 Task: select a rule when list CRM implementation has exactly cards.
Action: Mouse moved to (1142, 95)
Screenshot: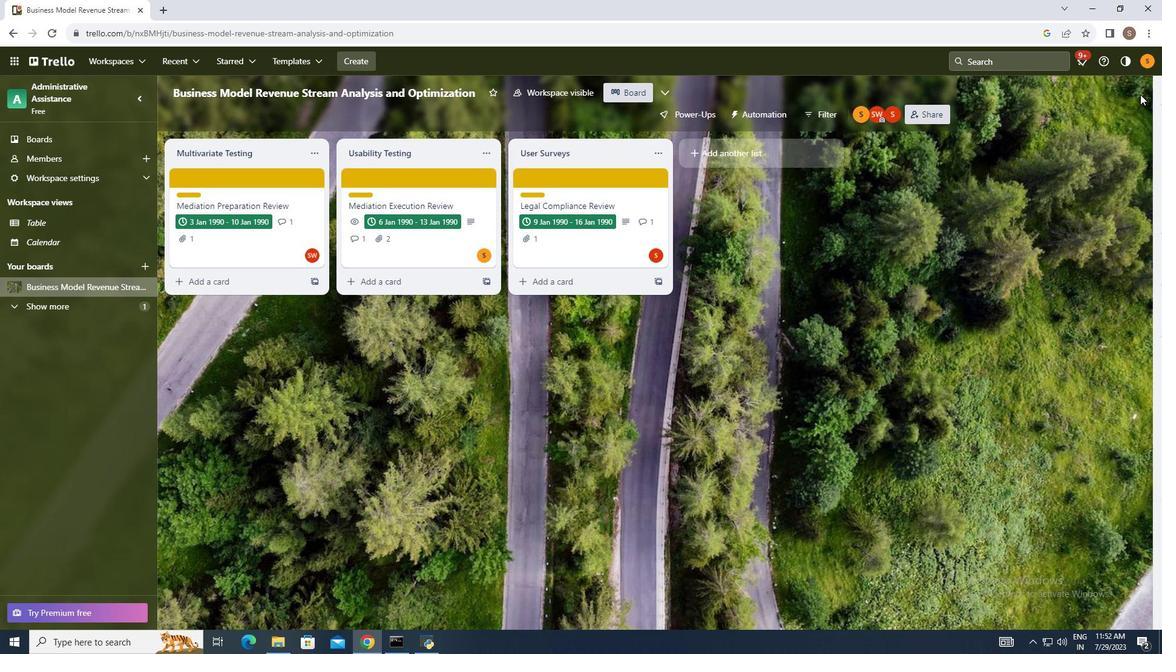 
Action: Mouse pressed left at (1142, 95)
Screenshot: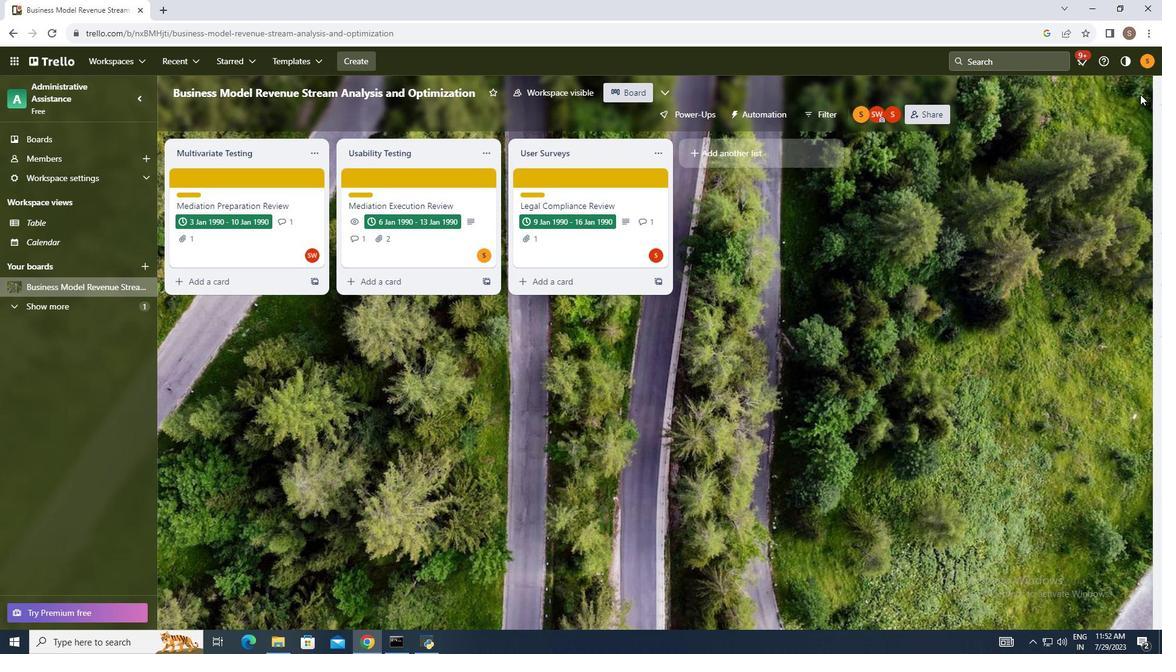 
Action: Mouse moved to (1021, 258)
Screenshot: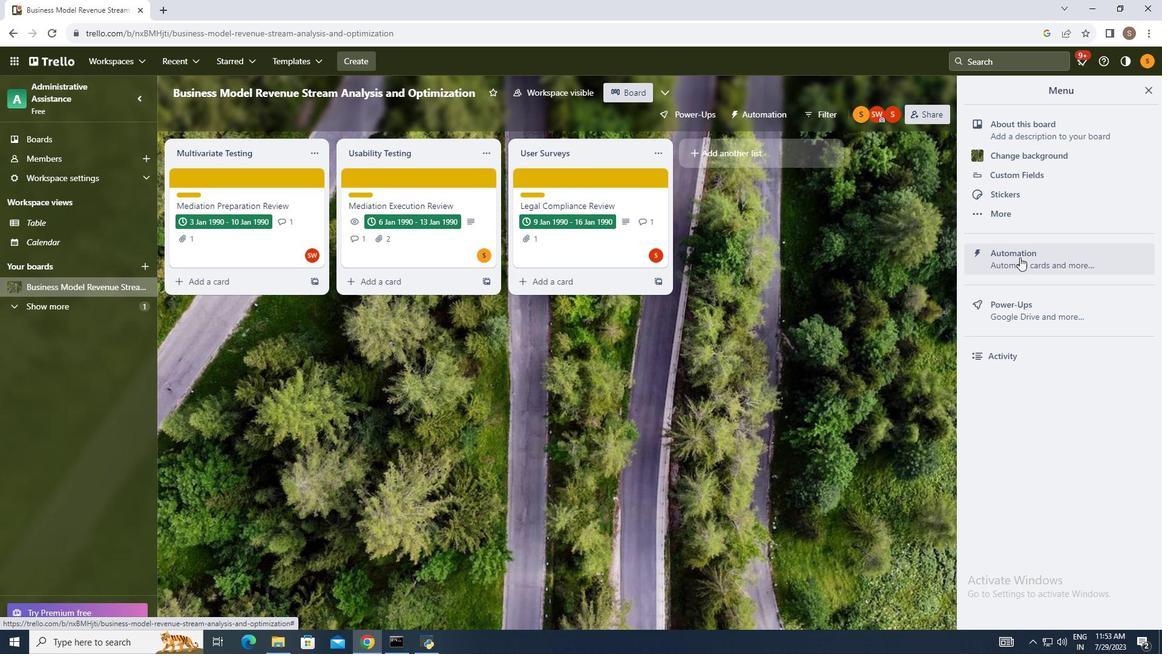 
Action: Mouse pressed left at (1021, 258)
Screenshot: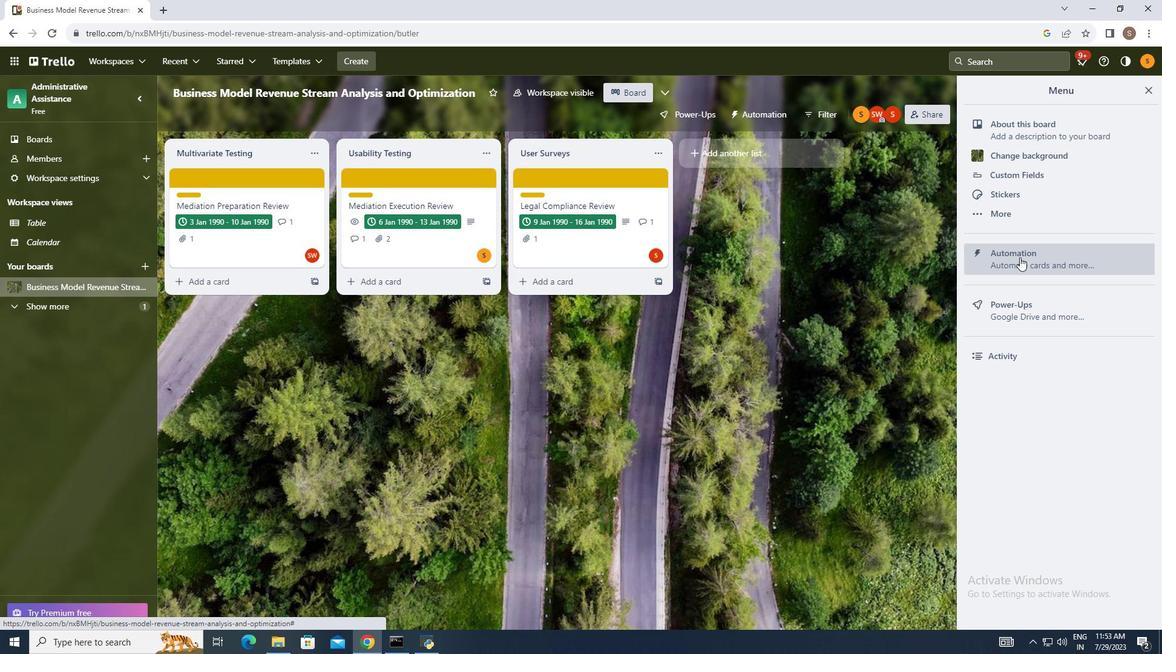 
Action: Mouse moved to (188, 225)
Screenshot: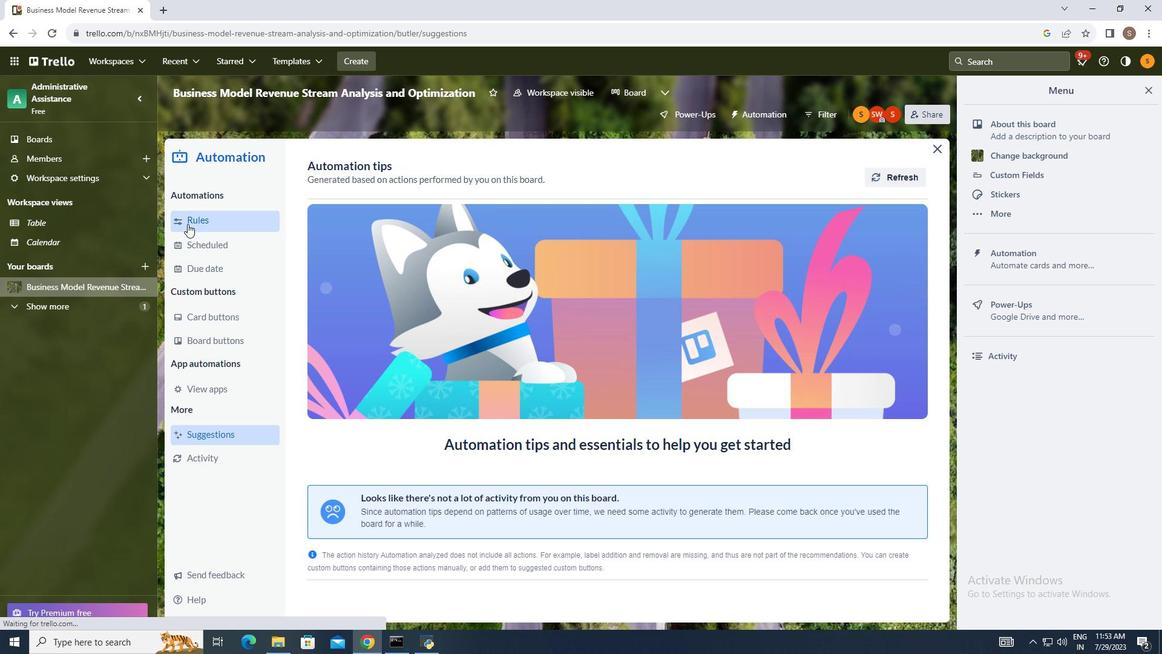 
Action: Mouse pressed left at (188, 225)
Screenshot: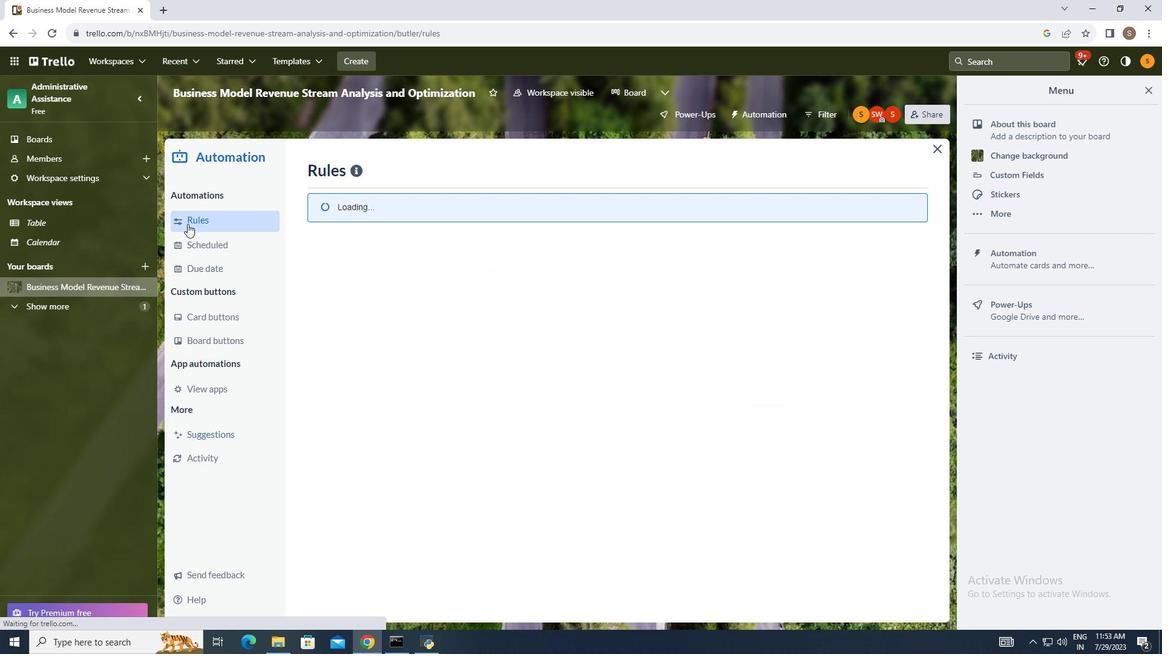 
Action: Mouse moved to (835, 172)
Screenshot: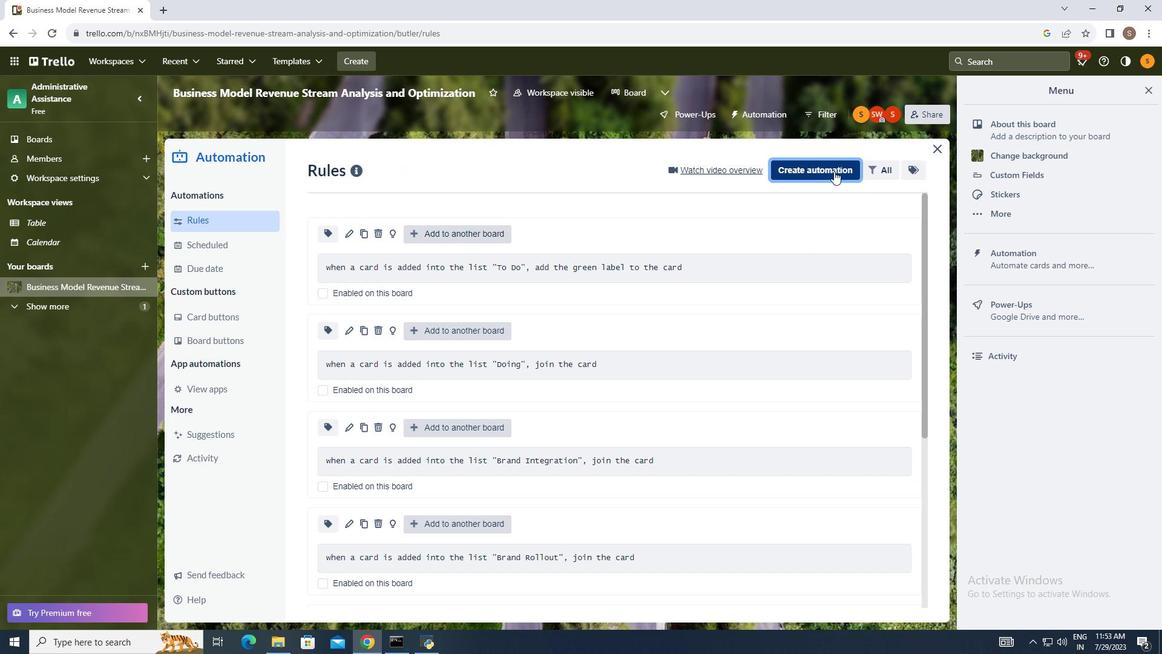 
Action: Mouse pressed left at (835, 172)
Screenshot: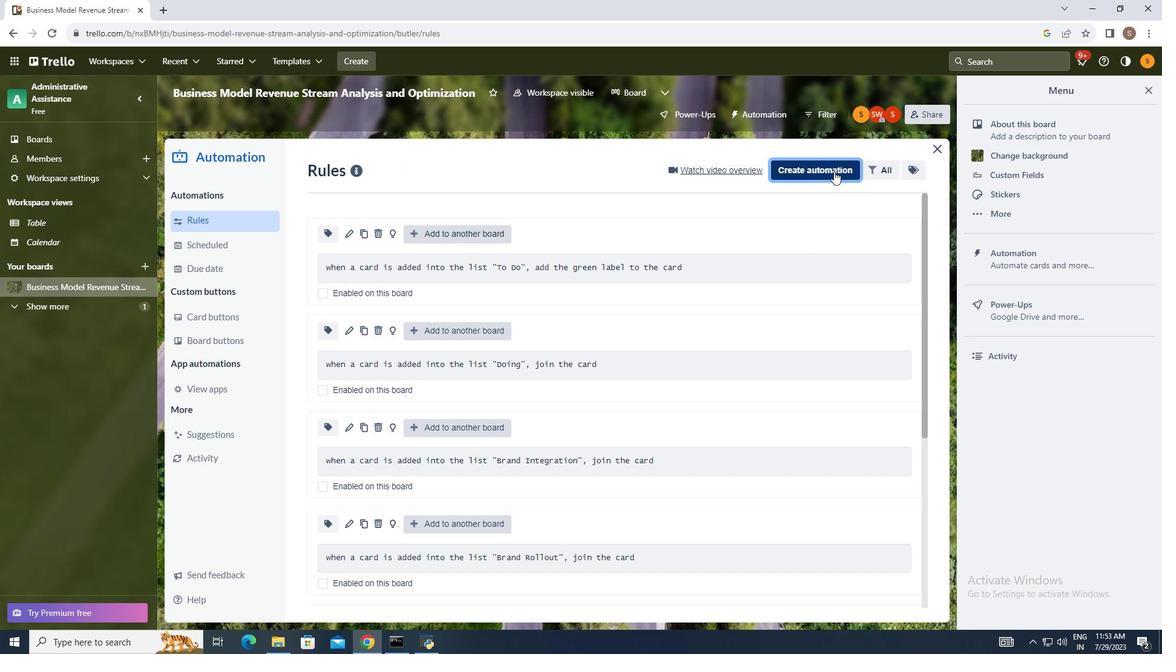 
Action: Mouse moved to (647, 285)
Screenshot: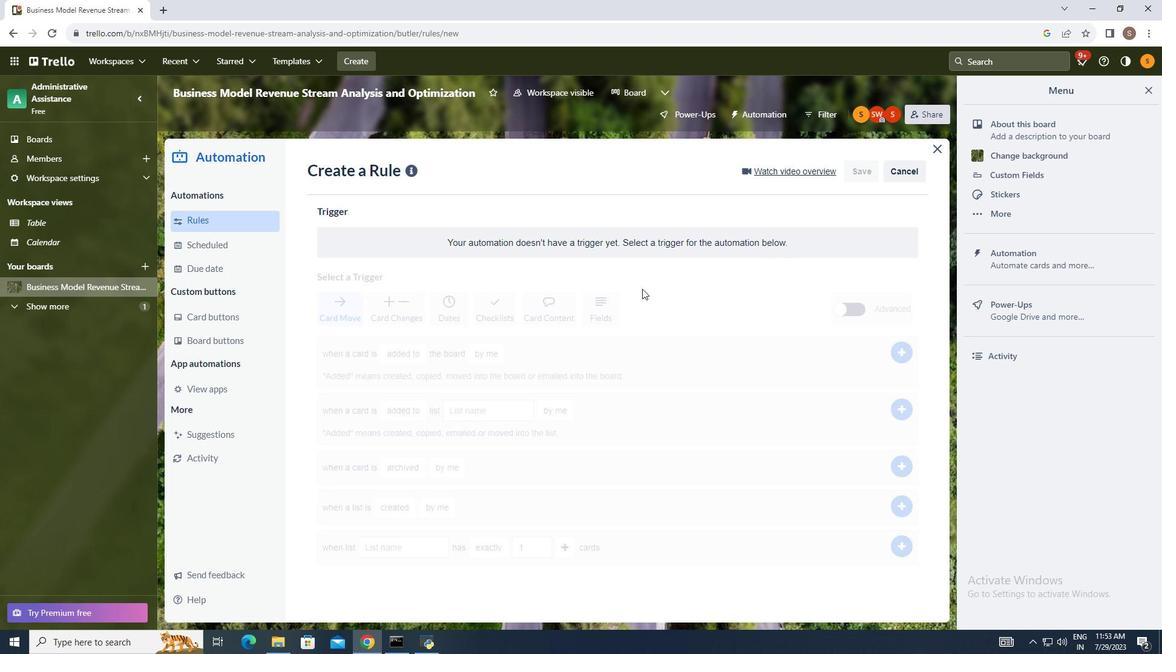 
Action: Mouse pressed left at (647, 285)
Screenshot: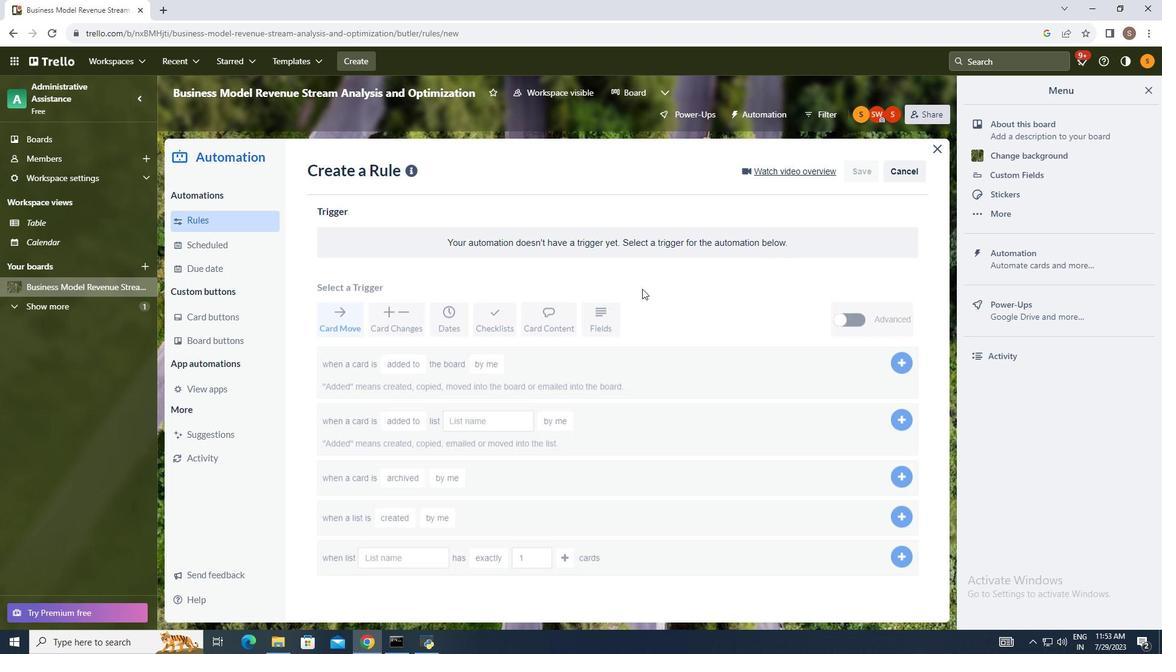 
Action: Mouse moved to (379, 570)
Screenshot: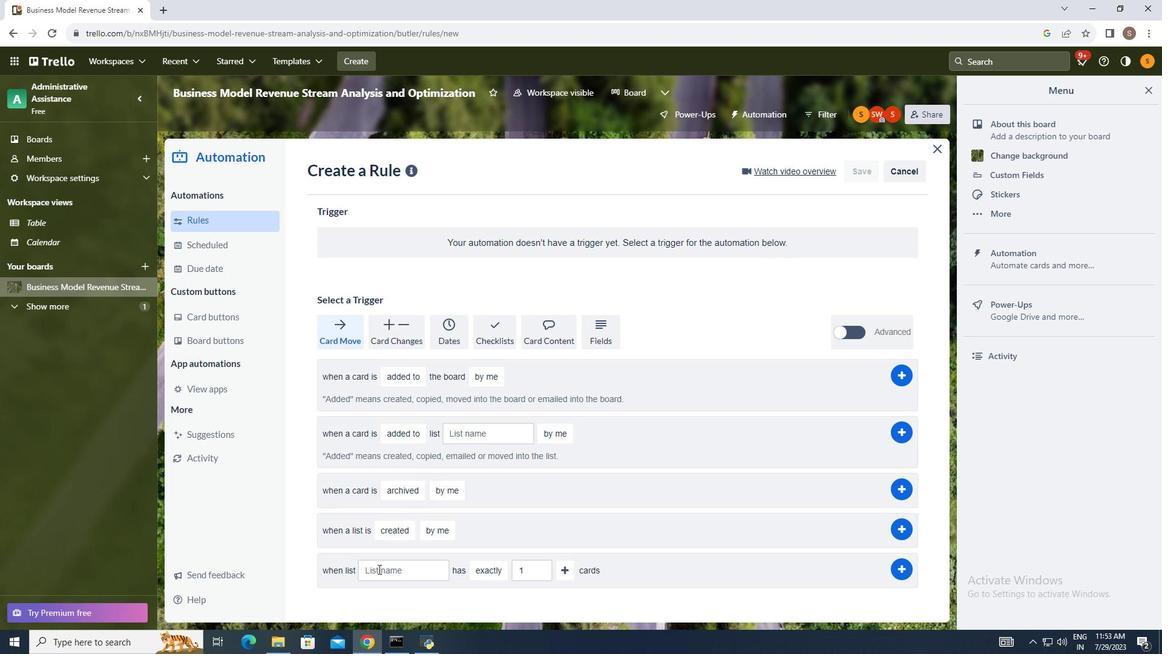 
Action: Mouse pressed left at (379, 570)
Screenshot: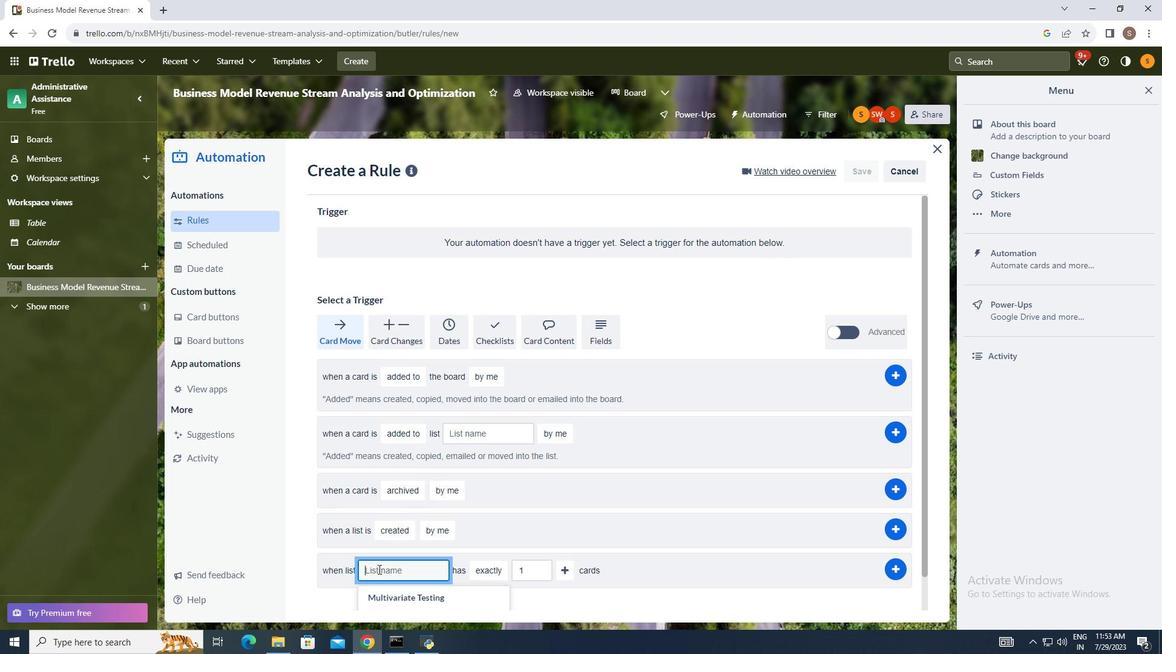 
Action: Key pressed <Key.shift_r>CRM<Key.space>implementation
Screenshot: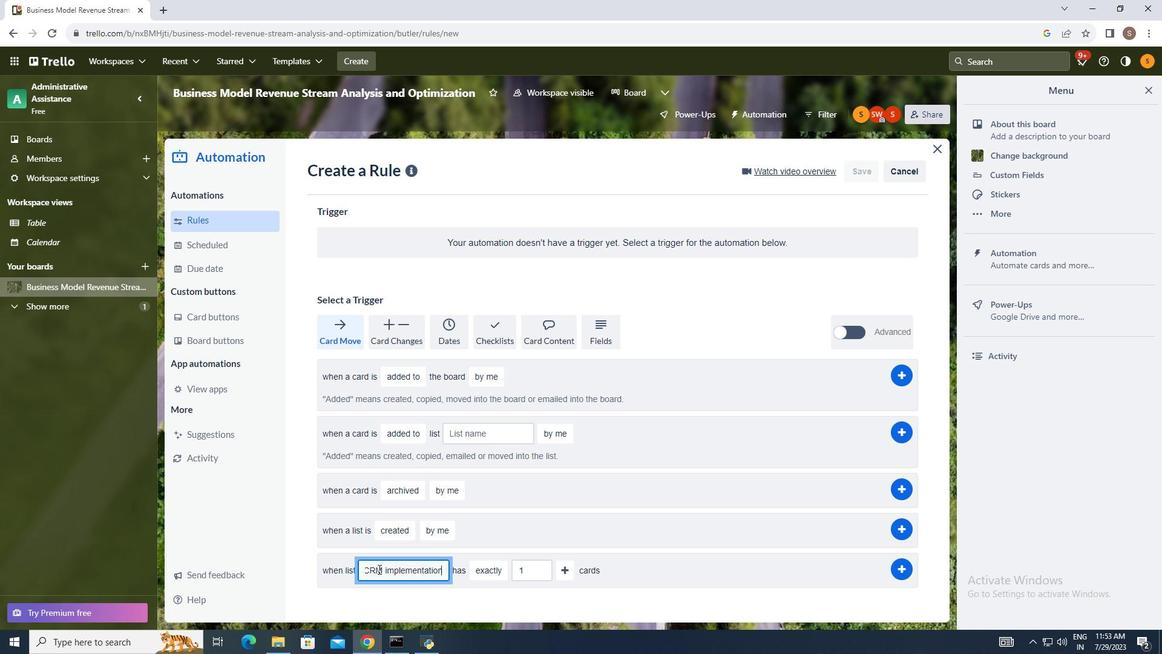 
Action: Mouse moved to (486, 574)
Screenshot: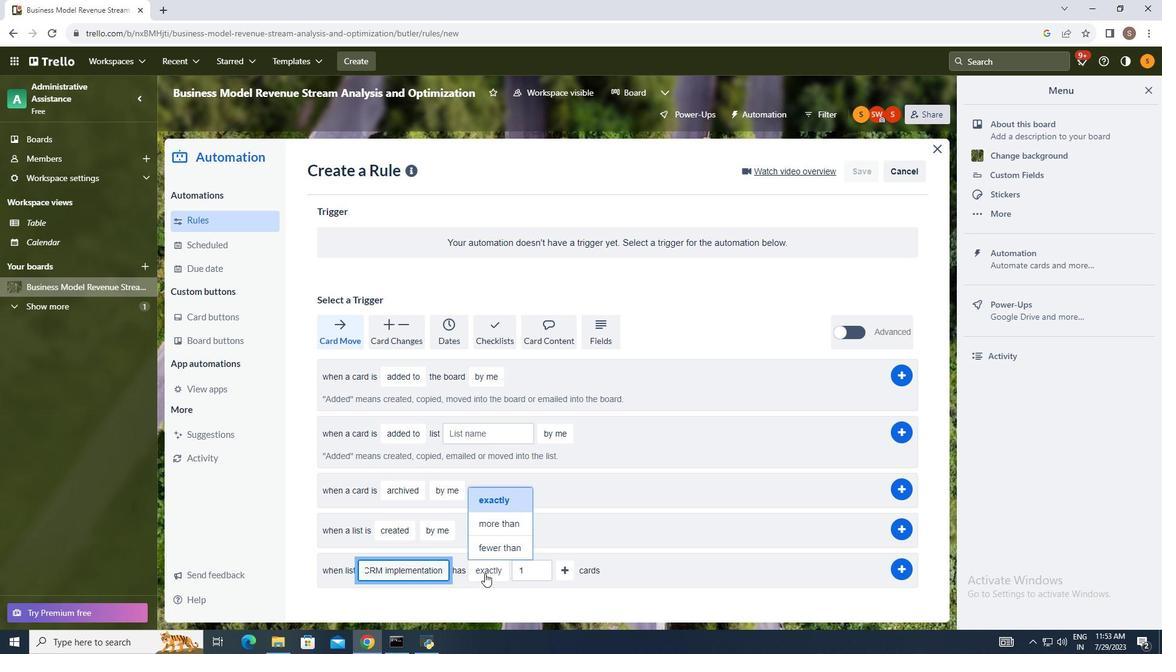 
Action: Mouse pressed left at (486, 574)
Screenshot: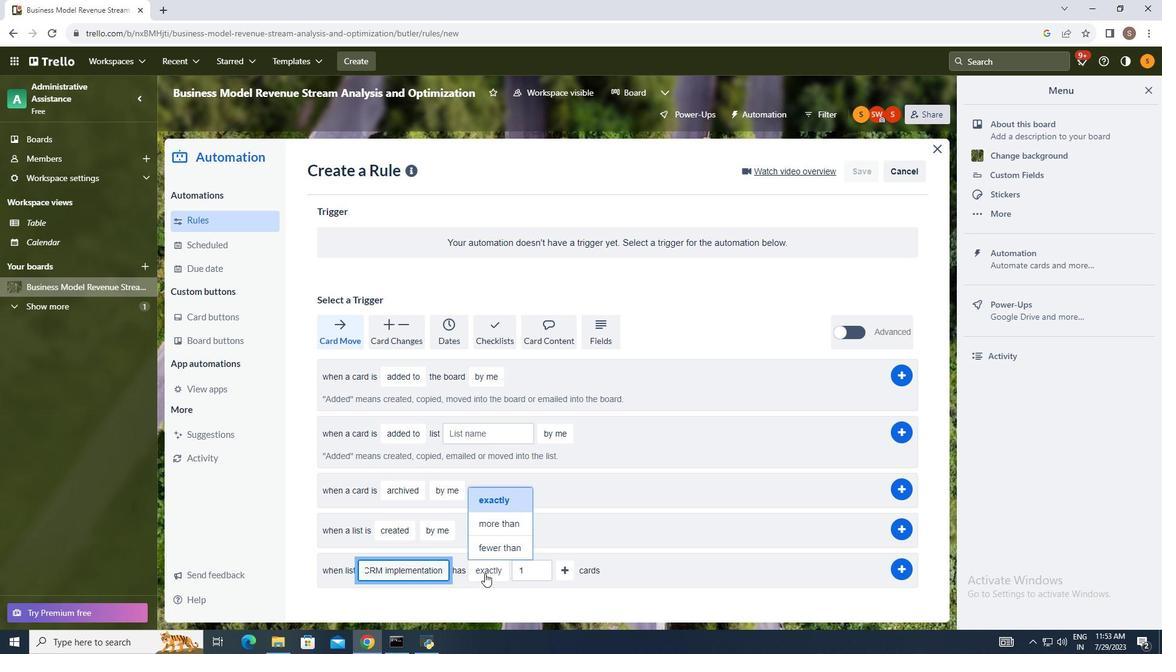 
Action: Mouse moved to (502, 493)
Screenshot: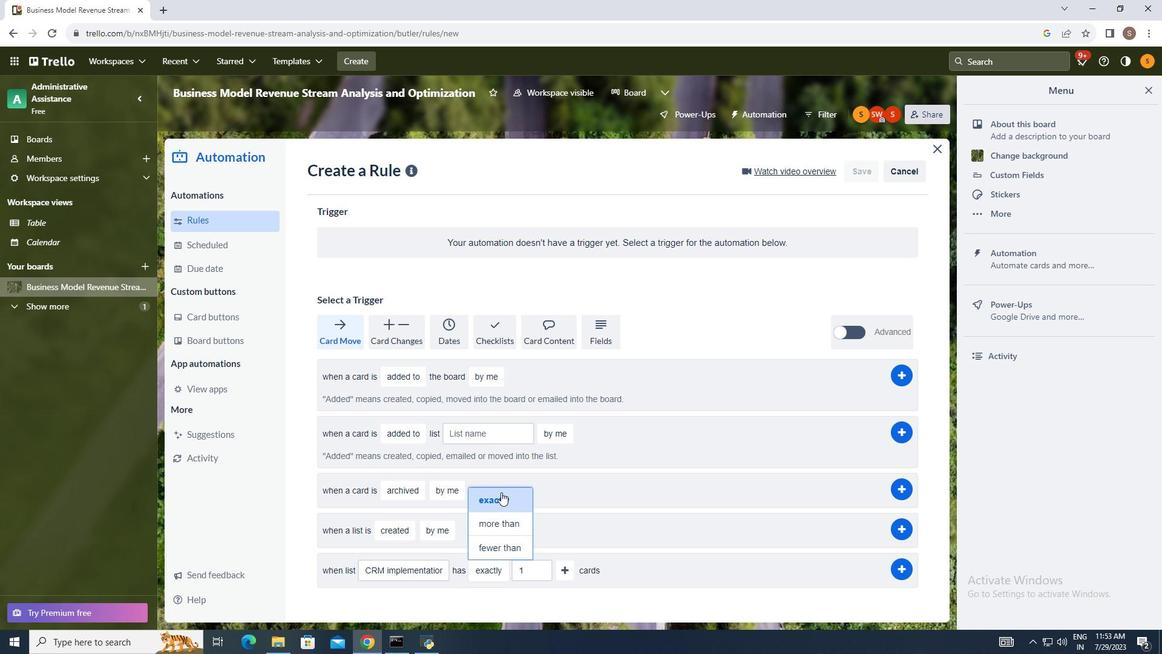 
Action: Mouse pressed left at (502, 493)
Screenshot: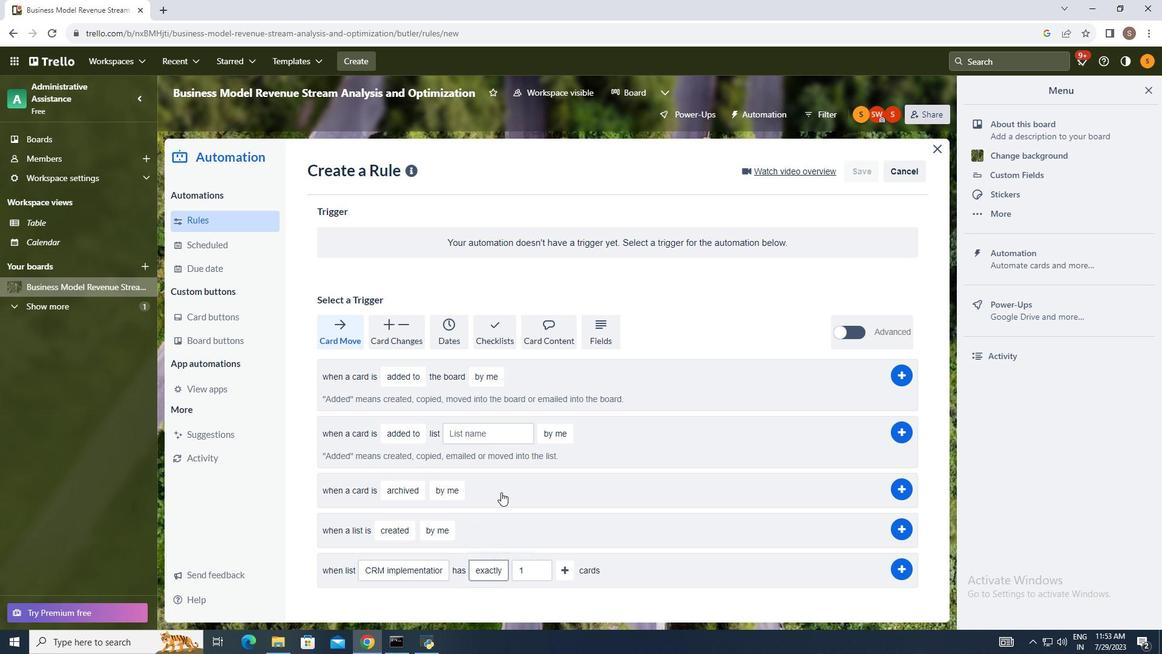 
Action: Mouse moved to (670, 534)
Screenshot: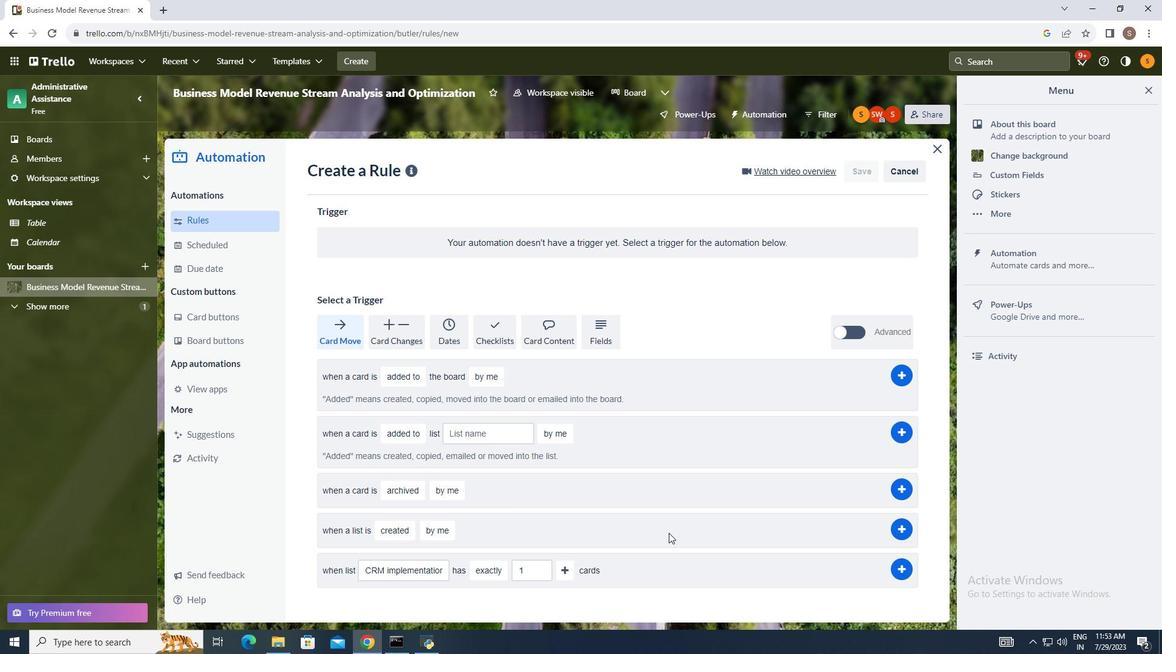 
